 Task: Add a condition where "Form Is Default ticket form" in recently solved tickets.
Action: Mouse moved to (140, 498)
Screenshot: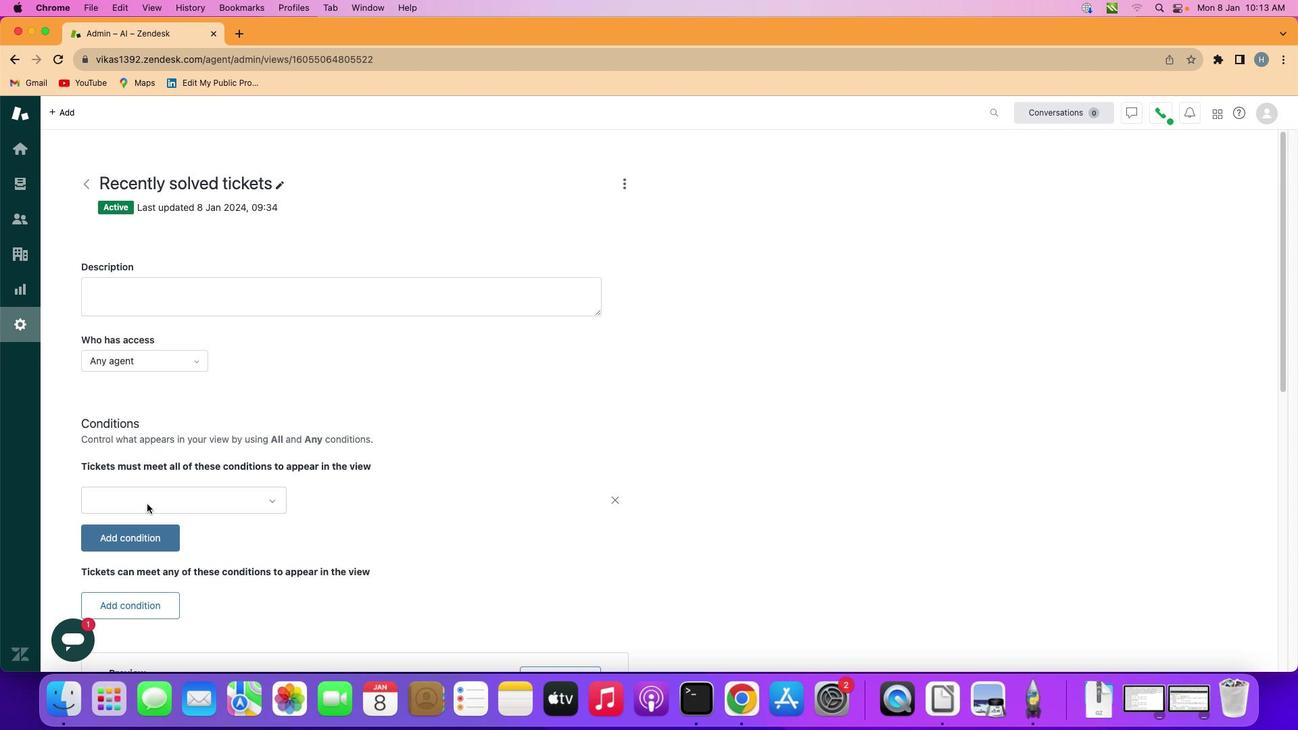 
Action: Mouse pressed left at (140, 498)
Screenshot: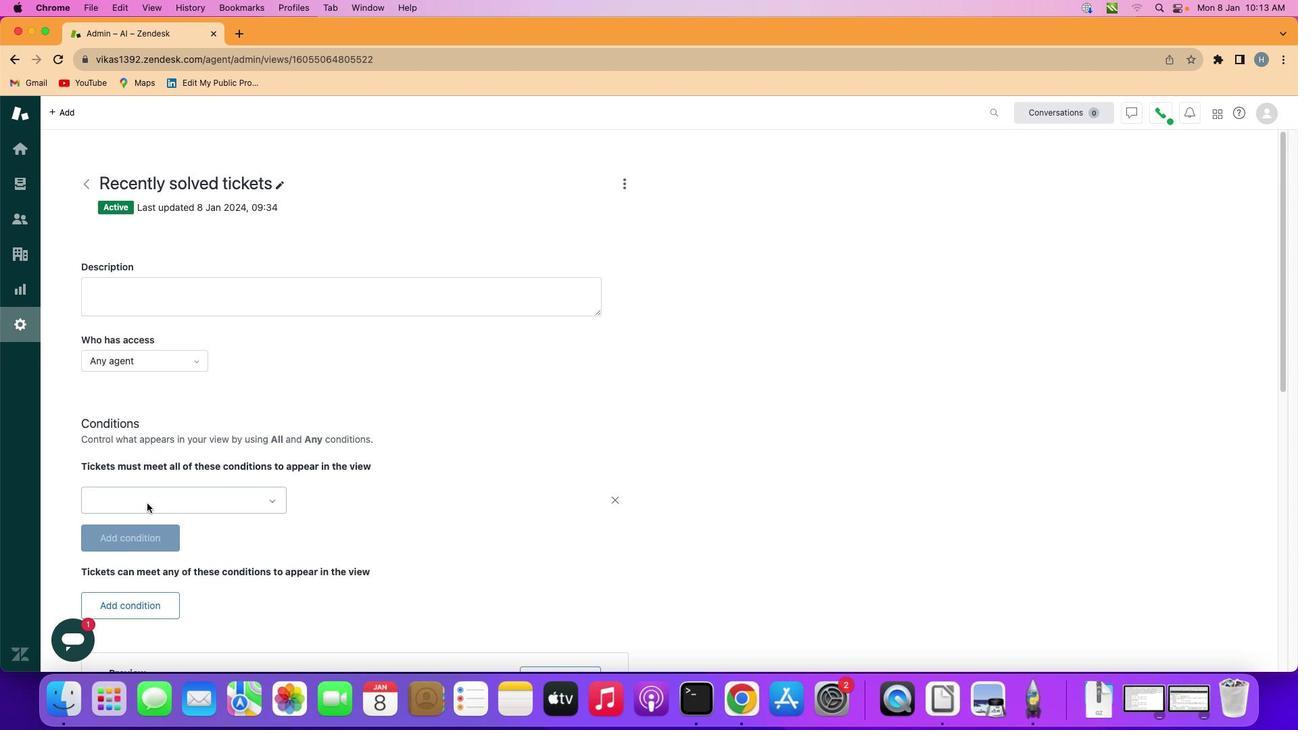 
Action: Mouse moved to (179, 489)
Screenshot: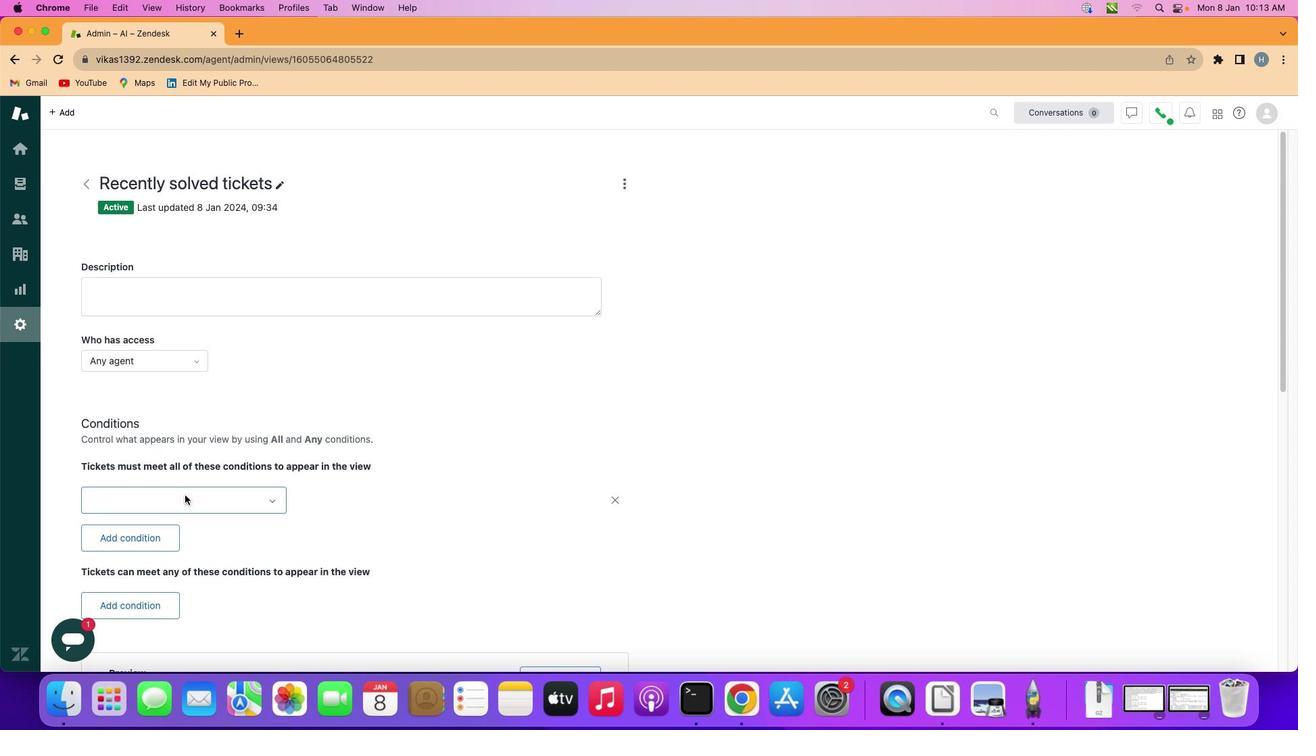 
Action: Mouse pressed left at (179, 489)
Screenshot: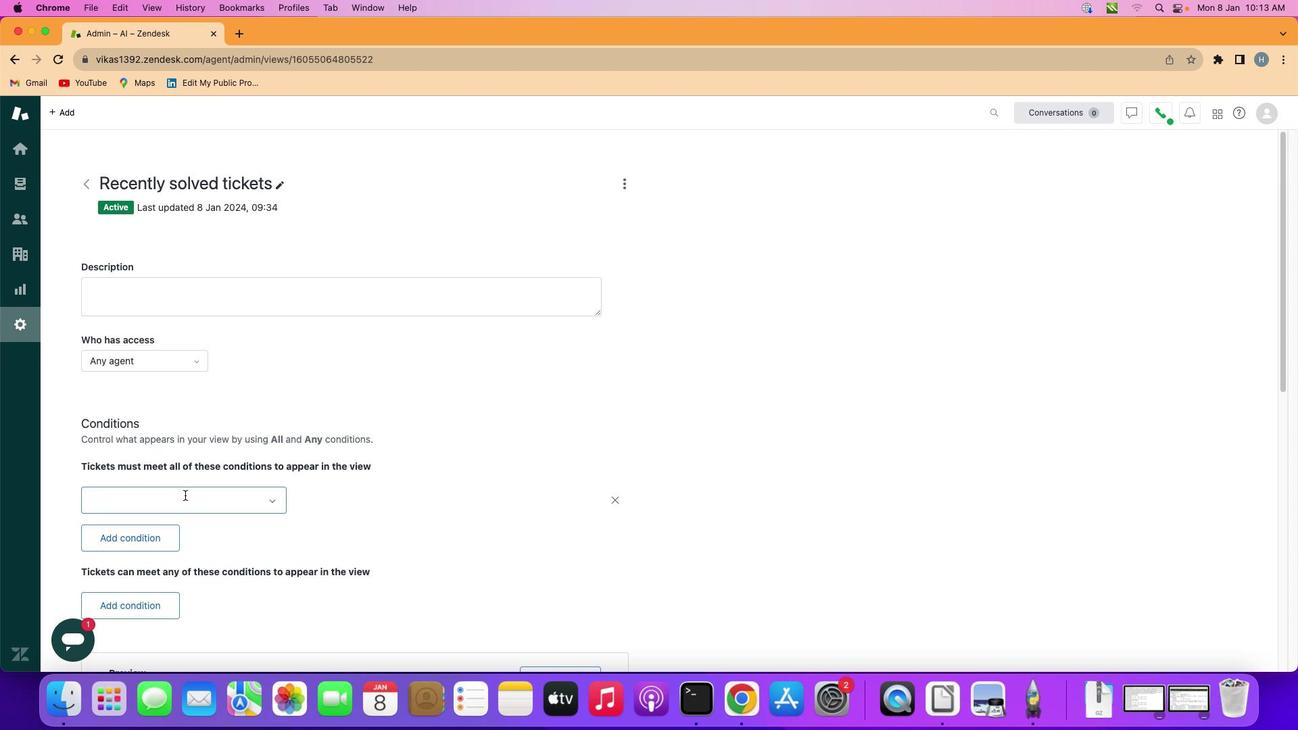 
Action: Mouse moved to (196, 311)
Screenshot: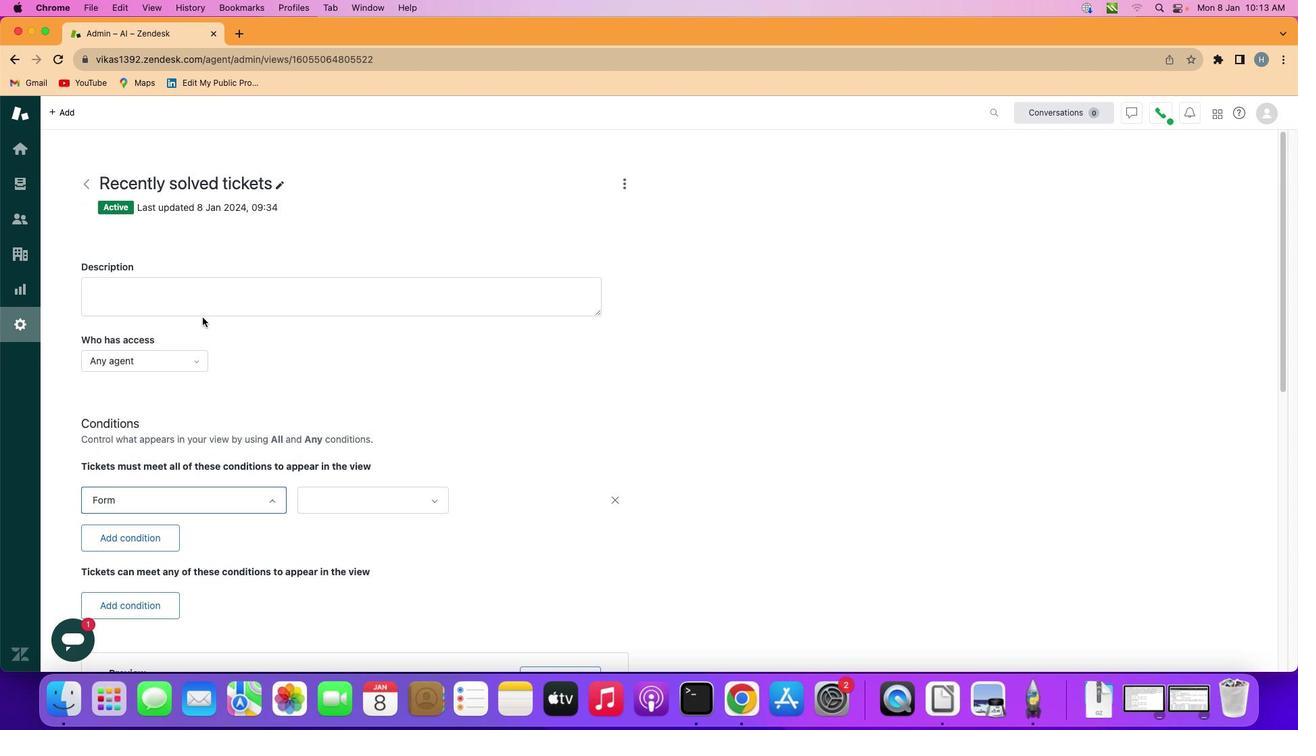 
Action: Mouse pressed left at (196, 311)
Screenshot: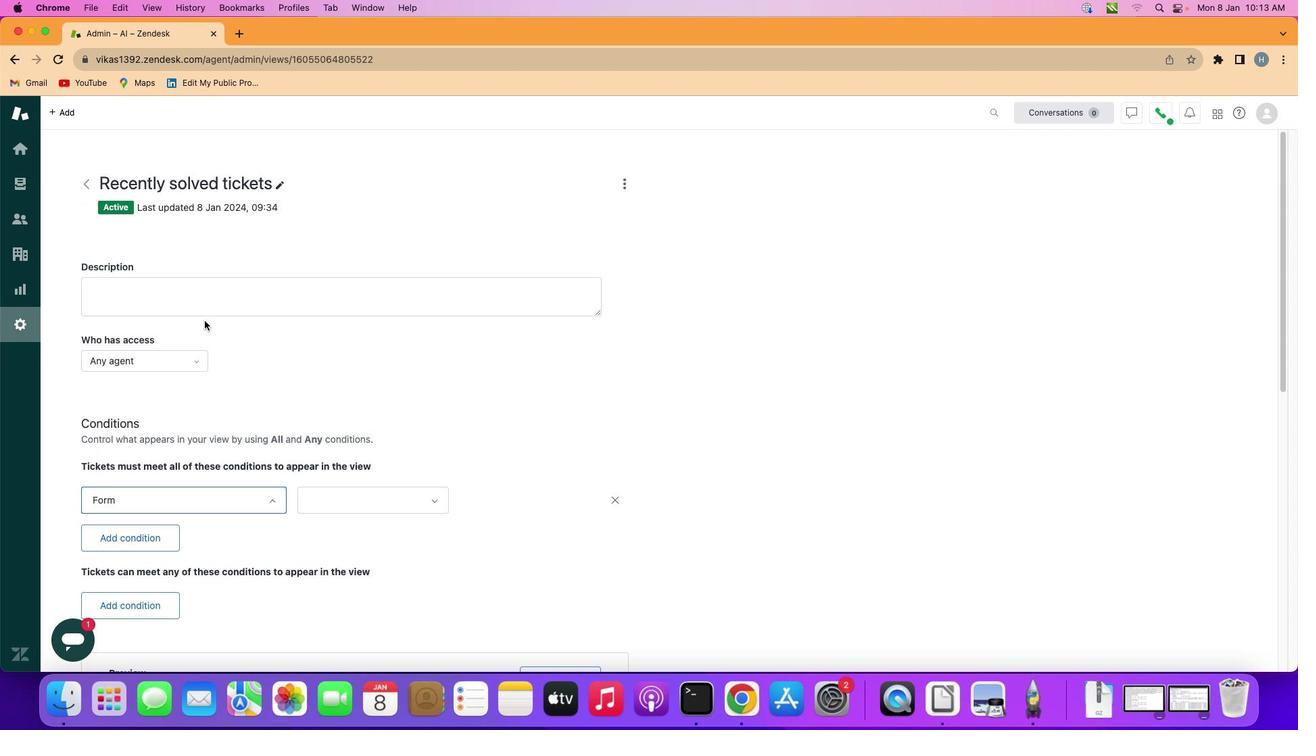 
Action: Mouse moved to (373, 490)
Screenshot: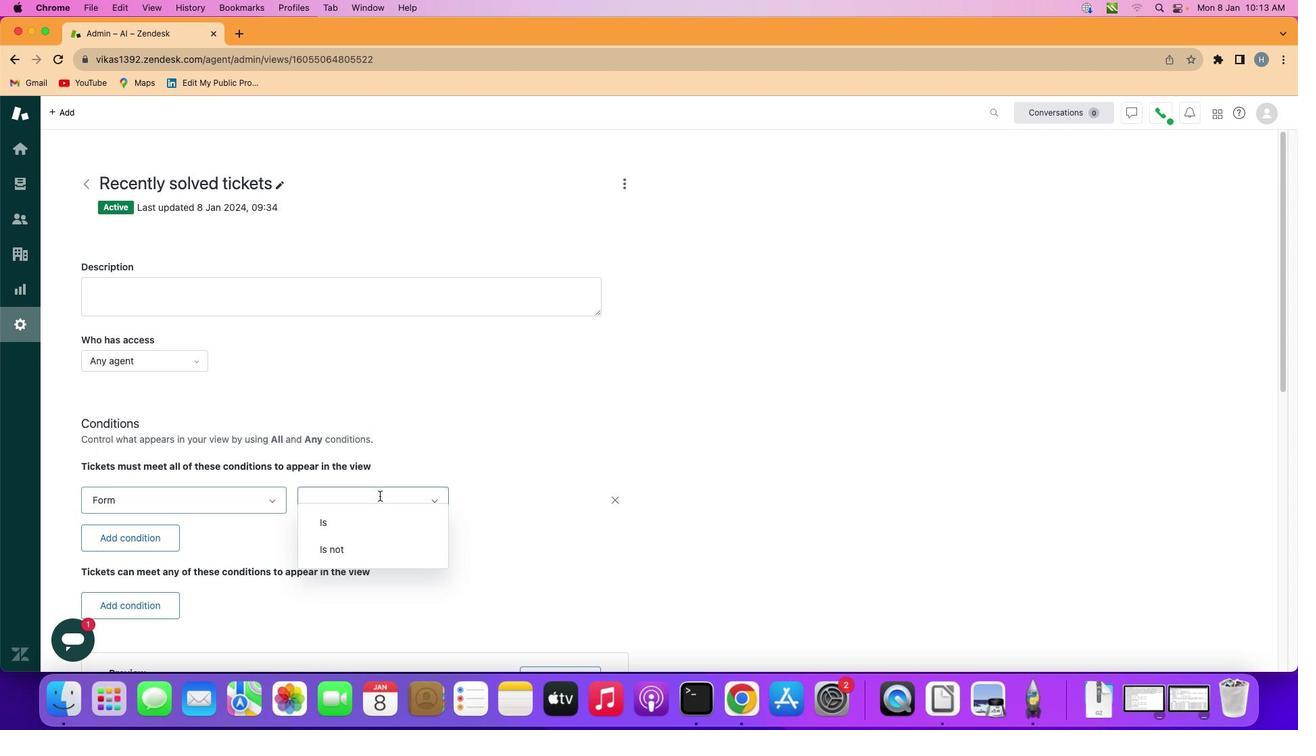 
Action: Mouse pressed left at (373, 490)
Screenshot: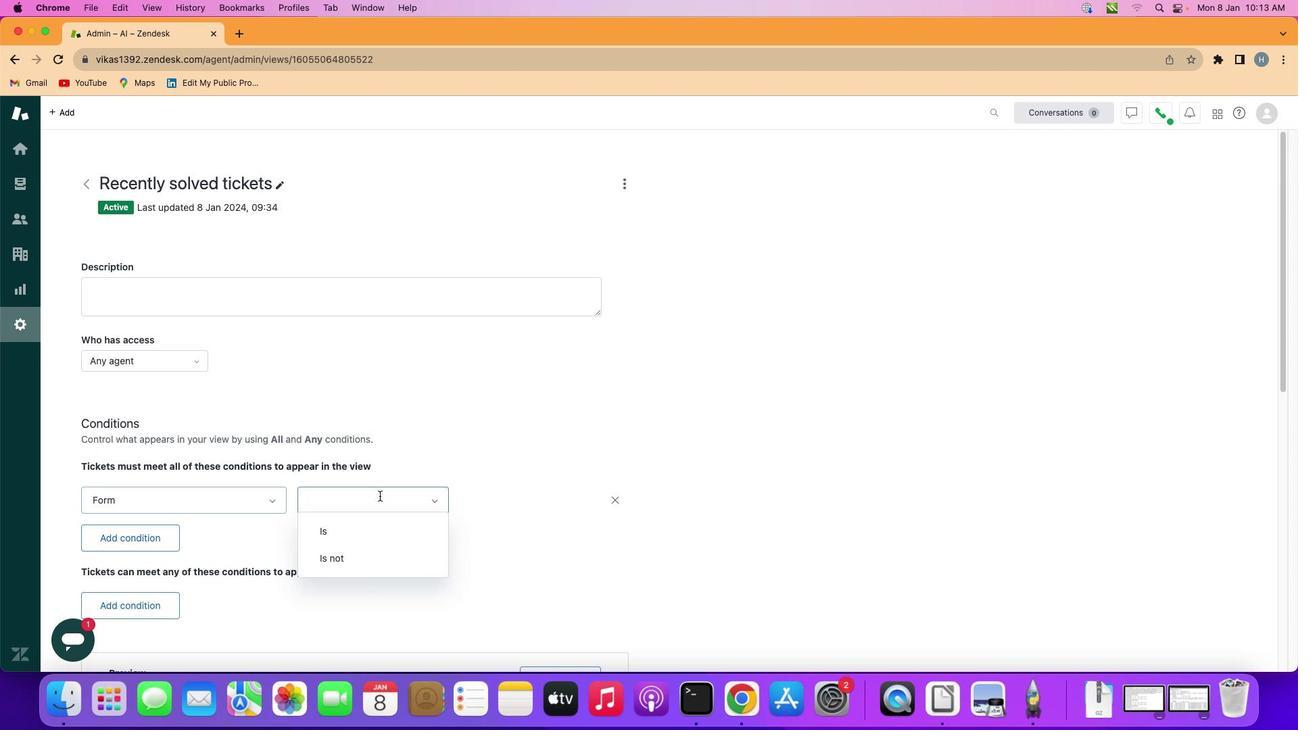 
Action: Mouse moved to (365, 526)
Screenshot: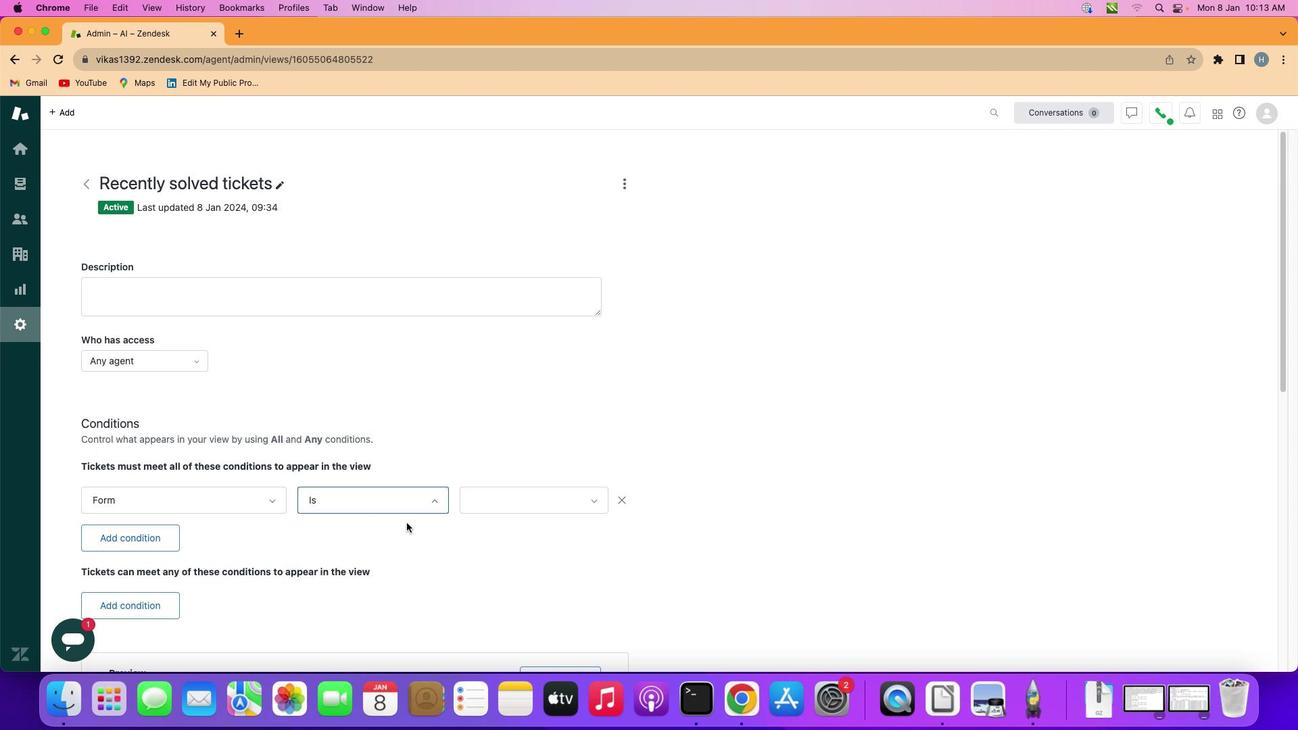 
Action: Mouse pressed left at (365, 526)
Screenshot: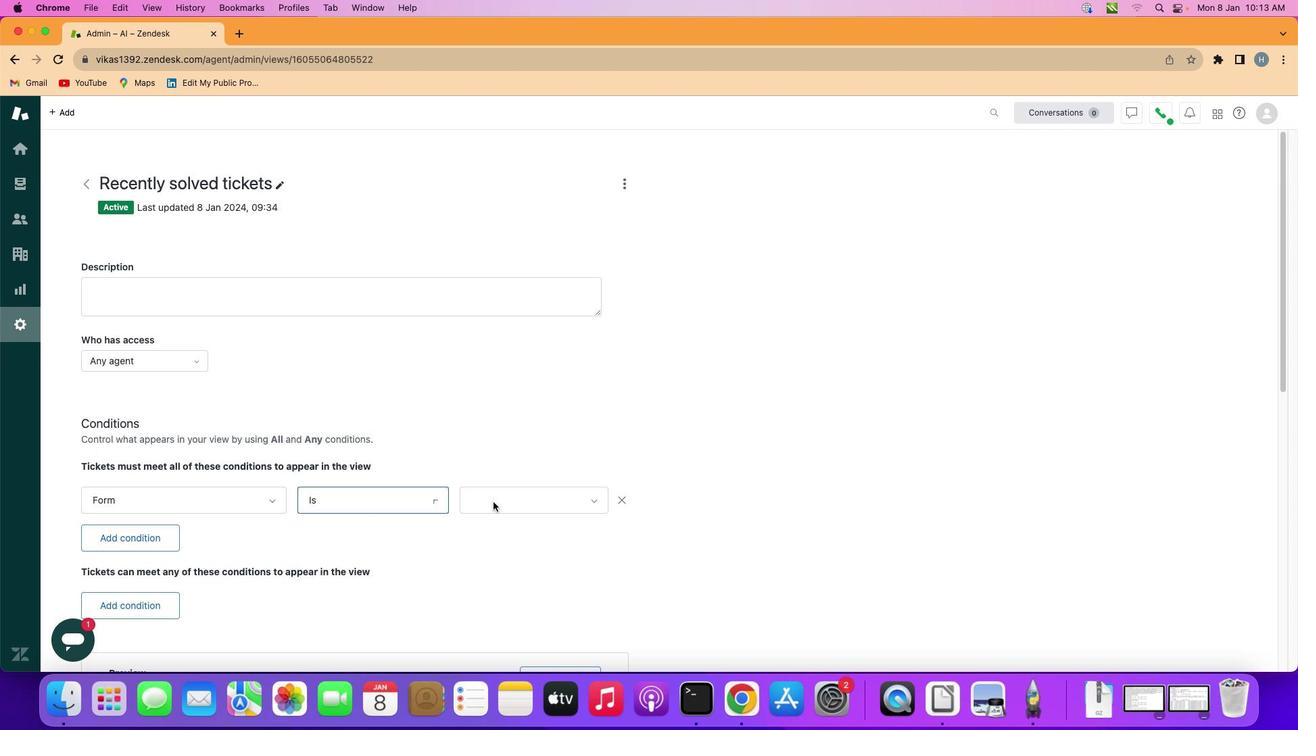 
Action: Mouse moved to (532, 484)
Screenshot: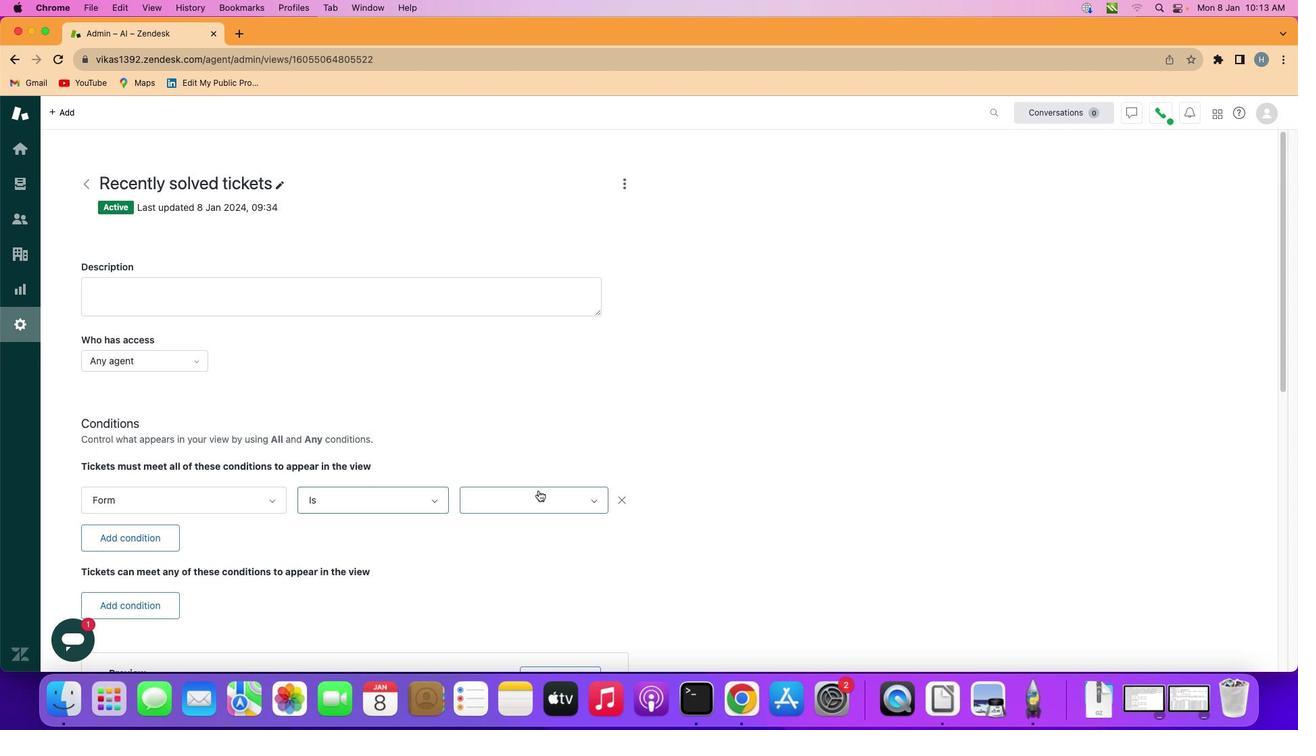 
Action: Mouse pressed left at (532, 484)
Screenshot: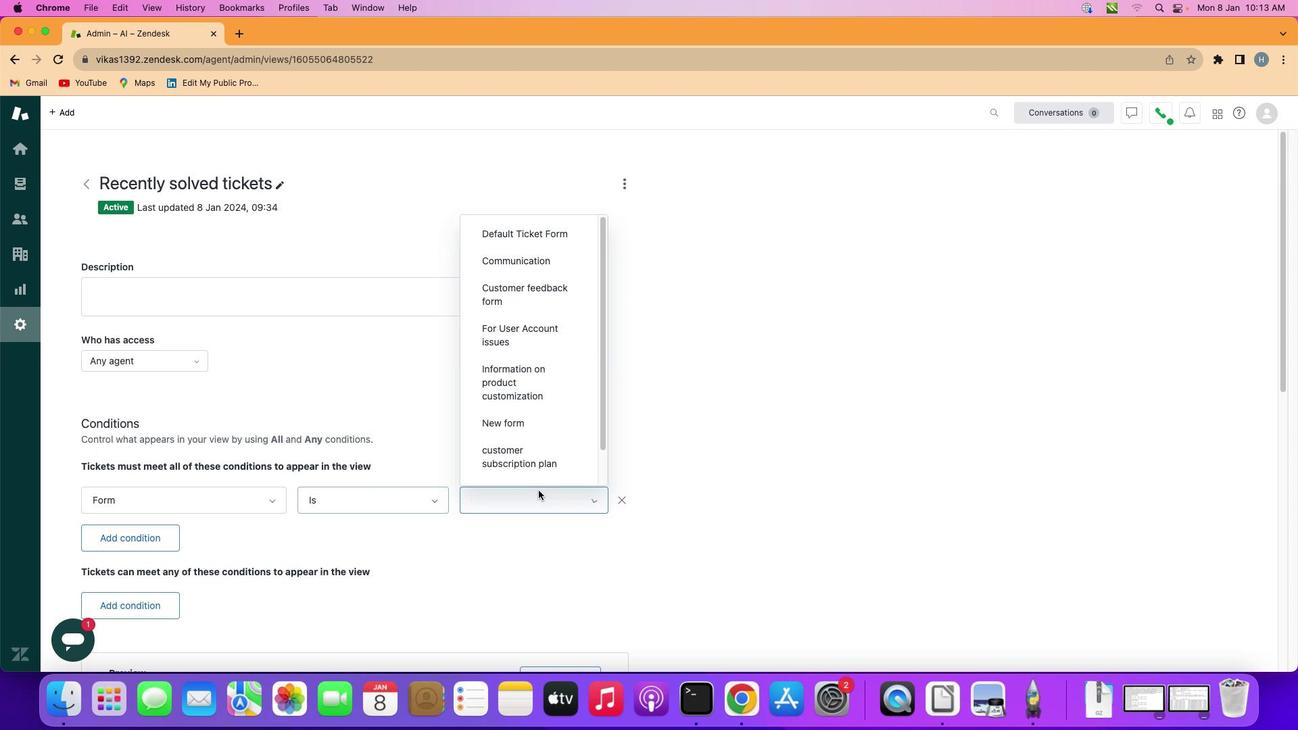 
Action: Mouse moved to (538, 221)
Screenshot: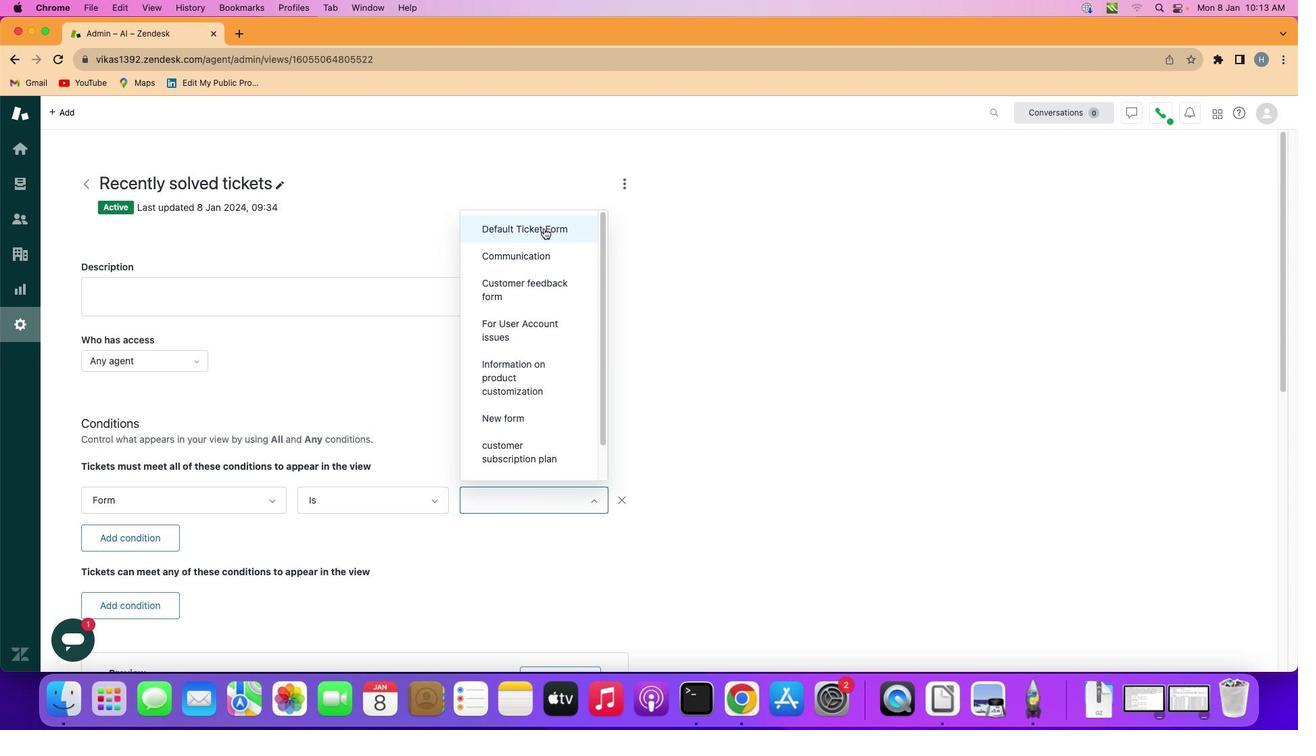 
Action: Mouse pressed left at (538, 221)
Screenshot: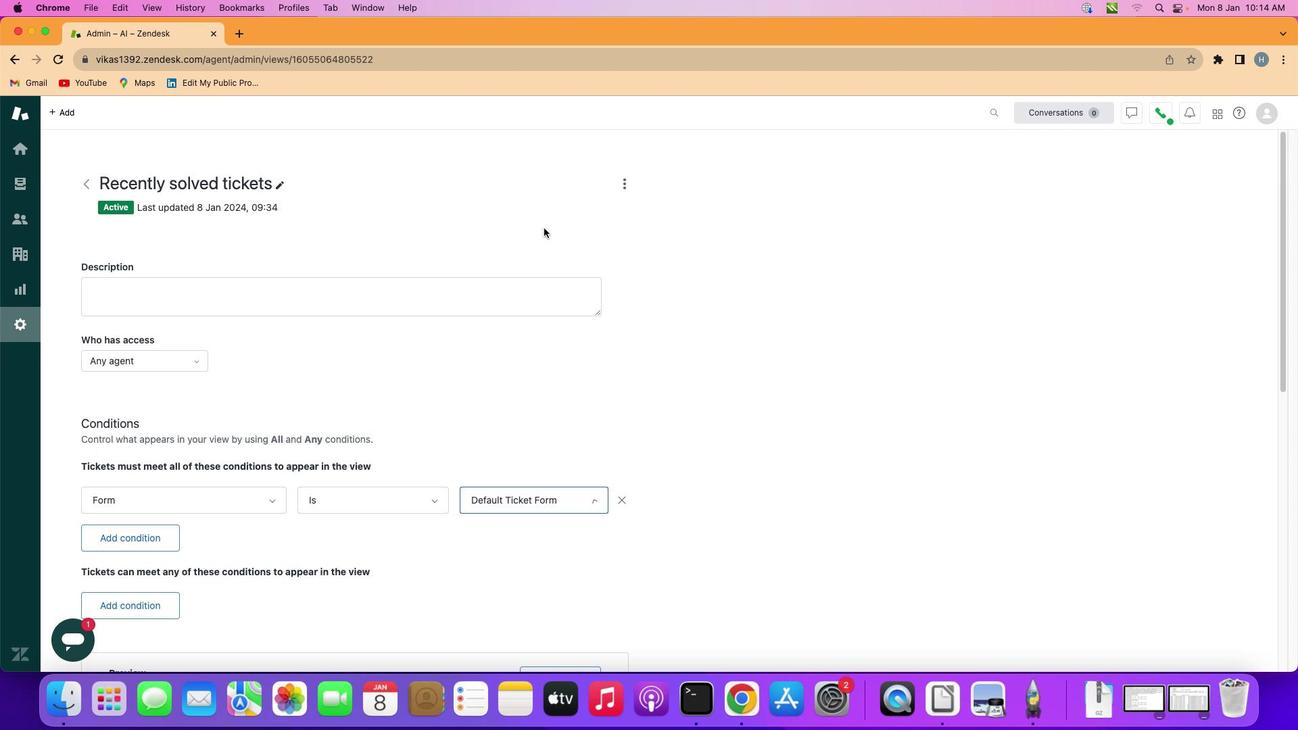 
Action: Mouse moved to (672, 517)
Screenshot: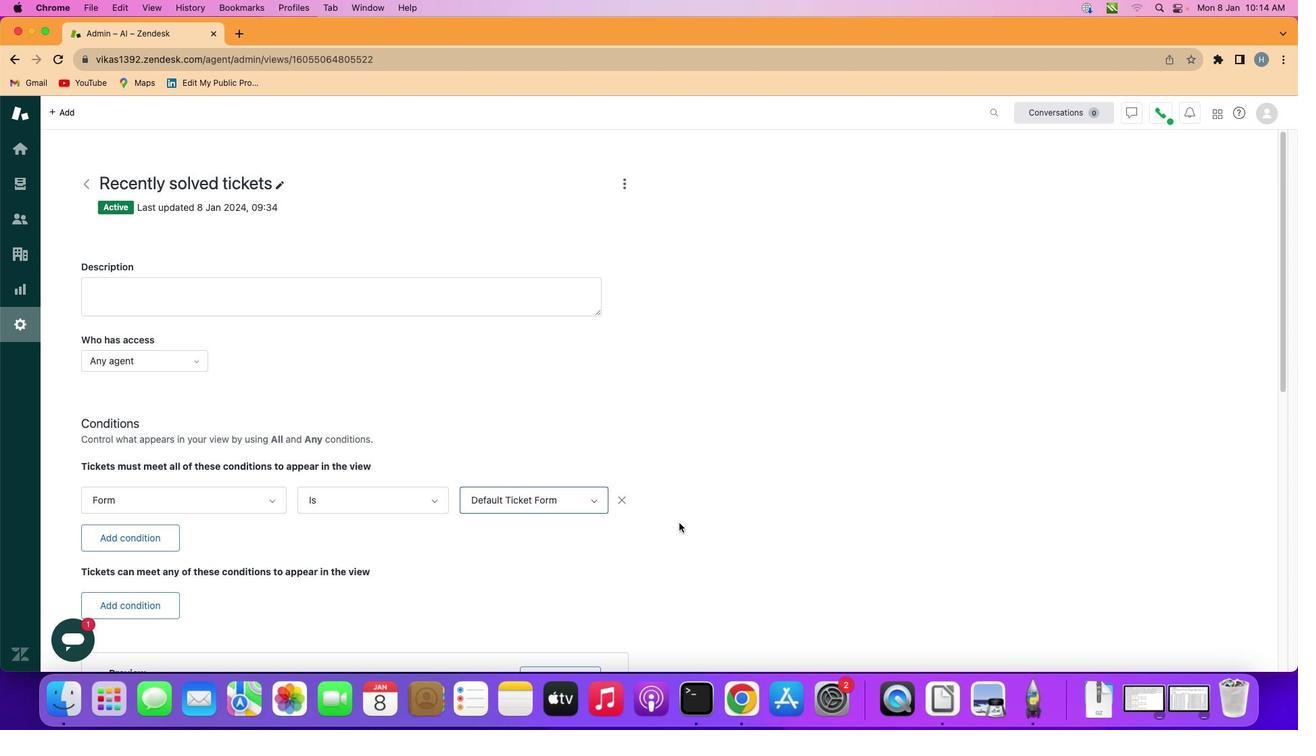 
